 Task: Select the GitHub vs-code git-base in the default folding range provider.
Action: Mouse moved to (99, 521)
Screenshot: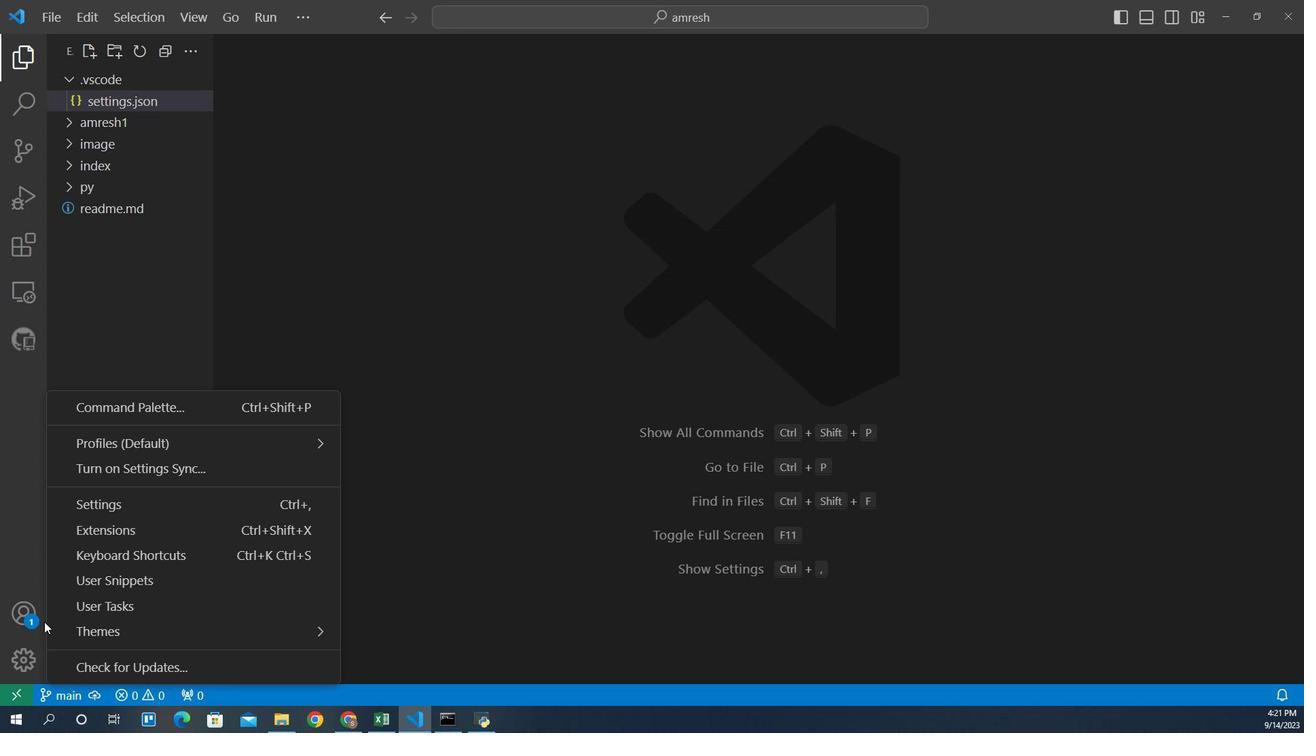 
Action: Mouse pressed left at (99, 521)
Screenshot: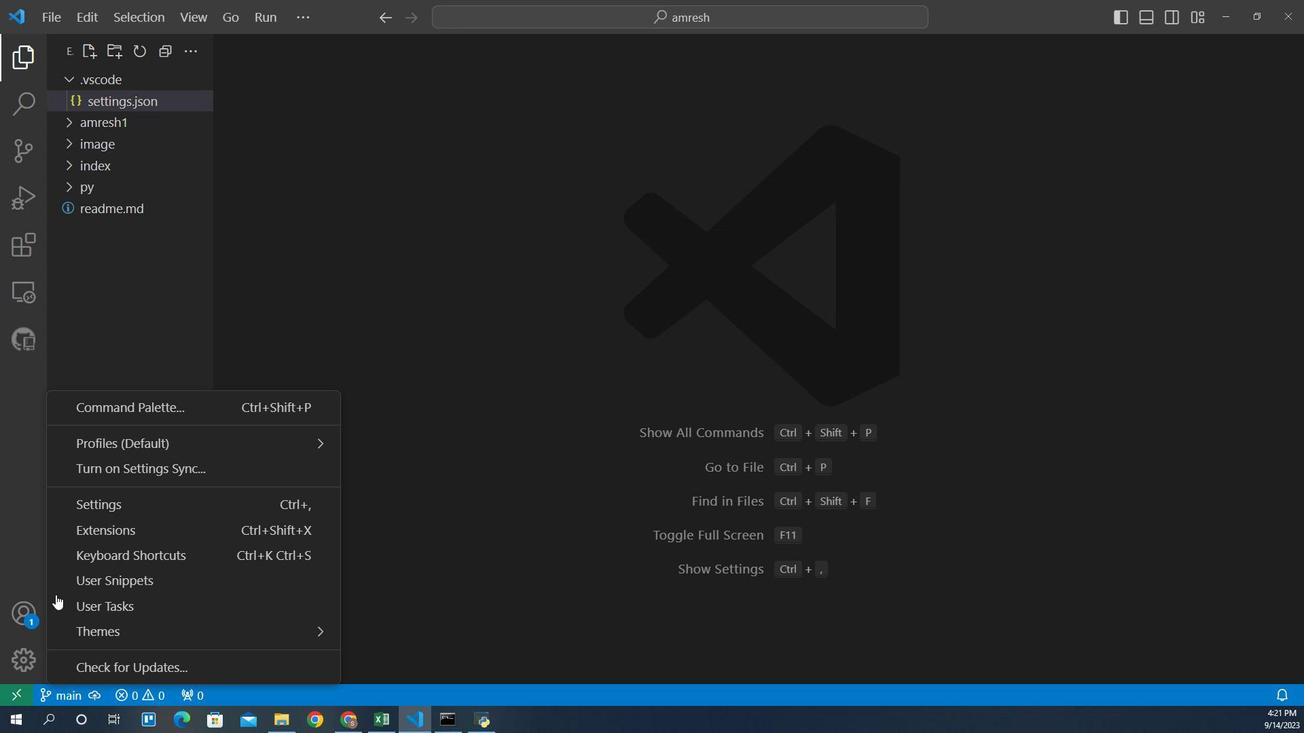 
Action: Mouse moved to (167, 417)
Screenshot: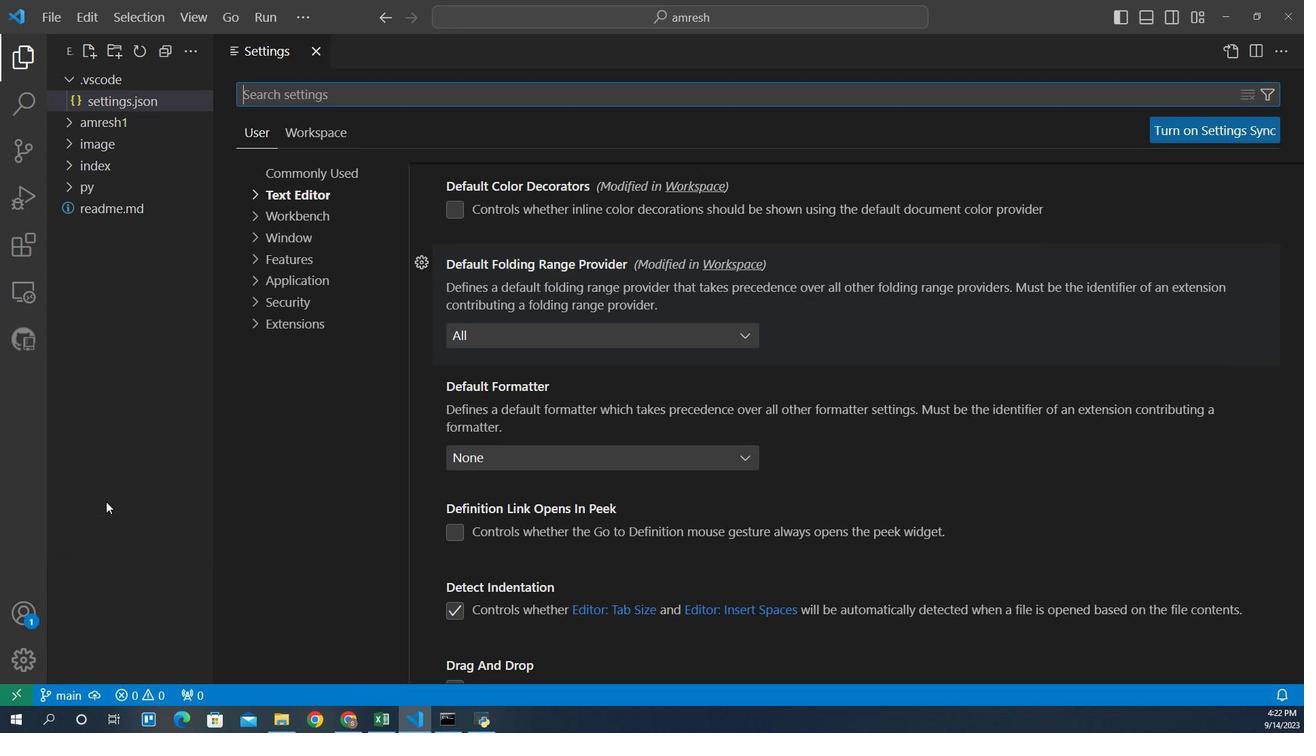 
Action: Mouse pressed left at (167, 417)
Screenshot: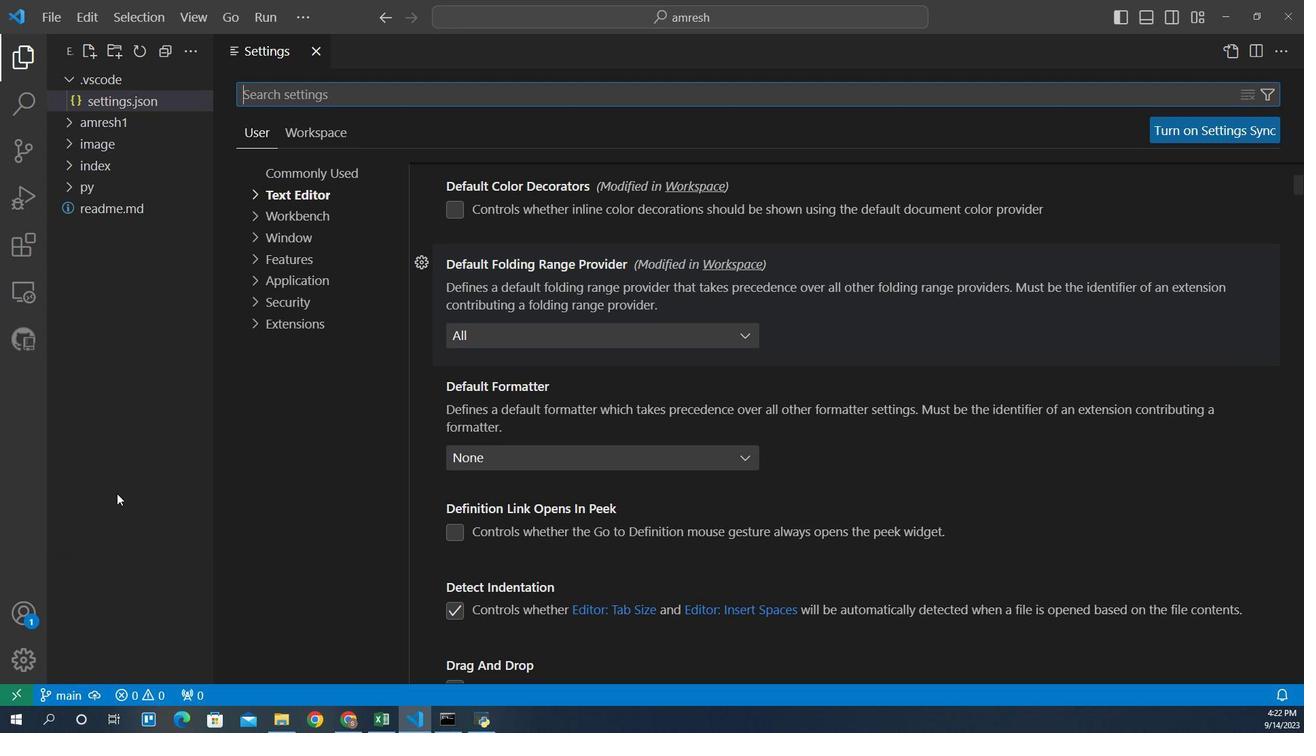 
Action: Mouse moved to (327, 186)
Screenshot: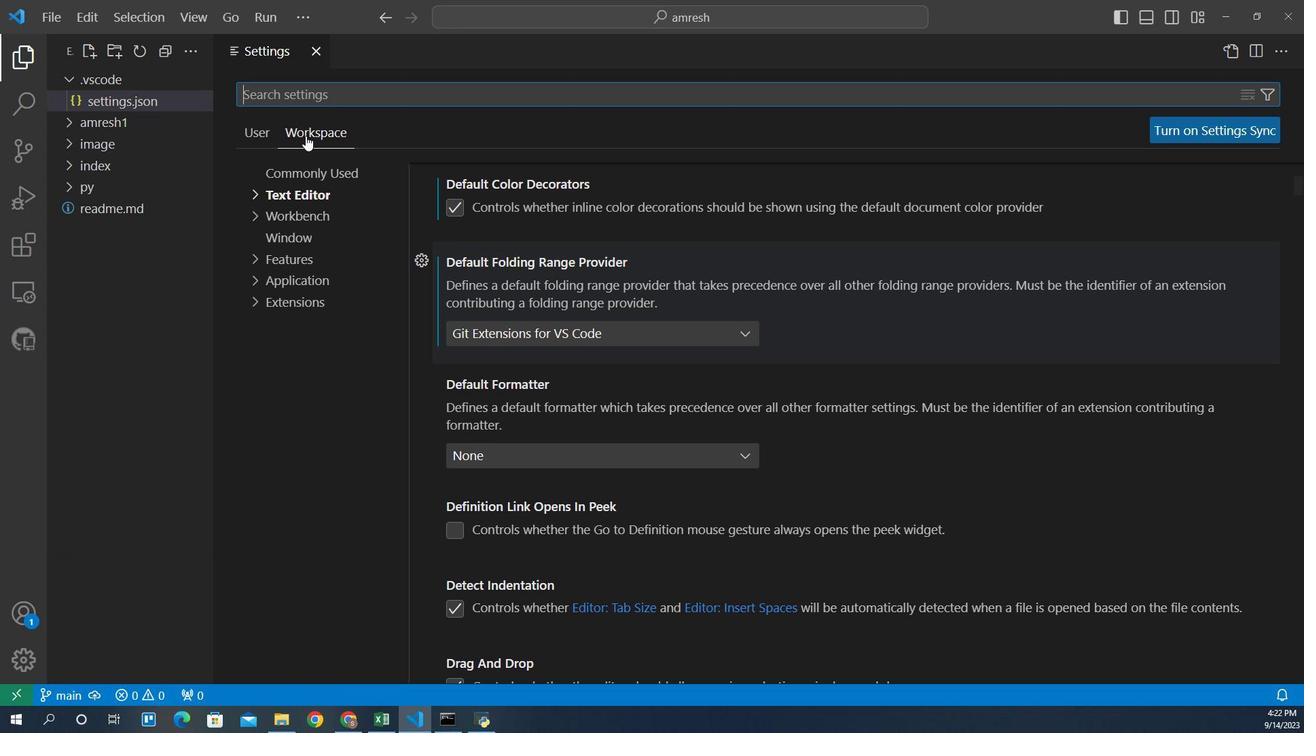 
Action: Mouse pressed left at (327, 186)
Screenshot: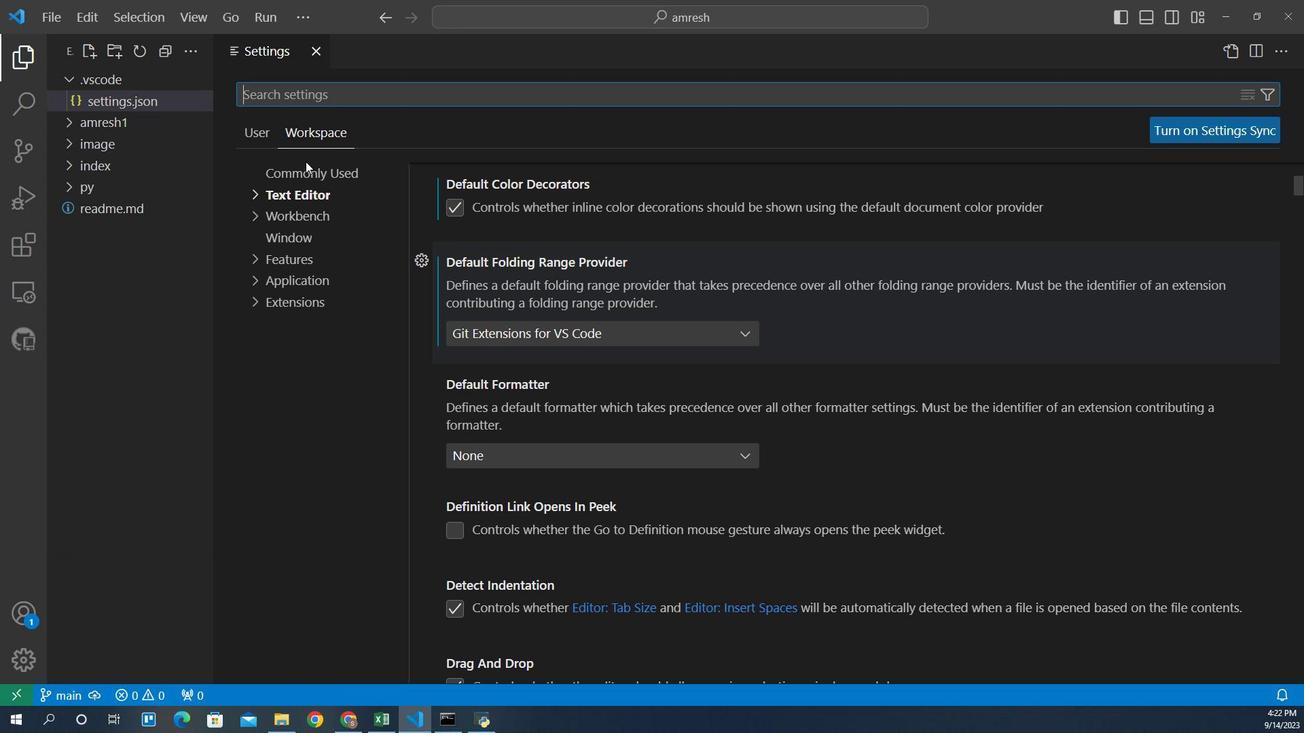 
Action: Mouse moved to (323, 226)
Screenshot: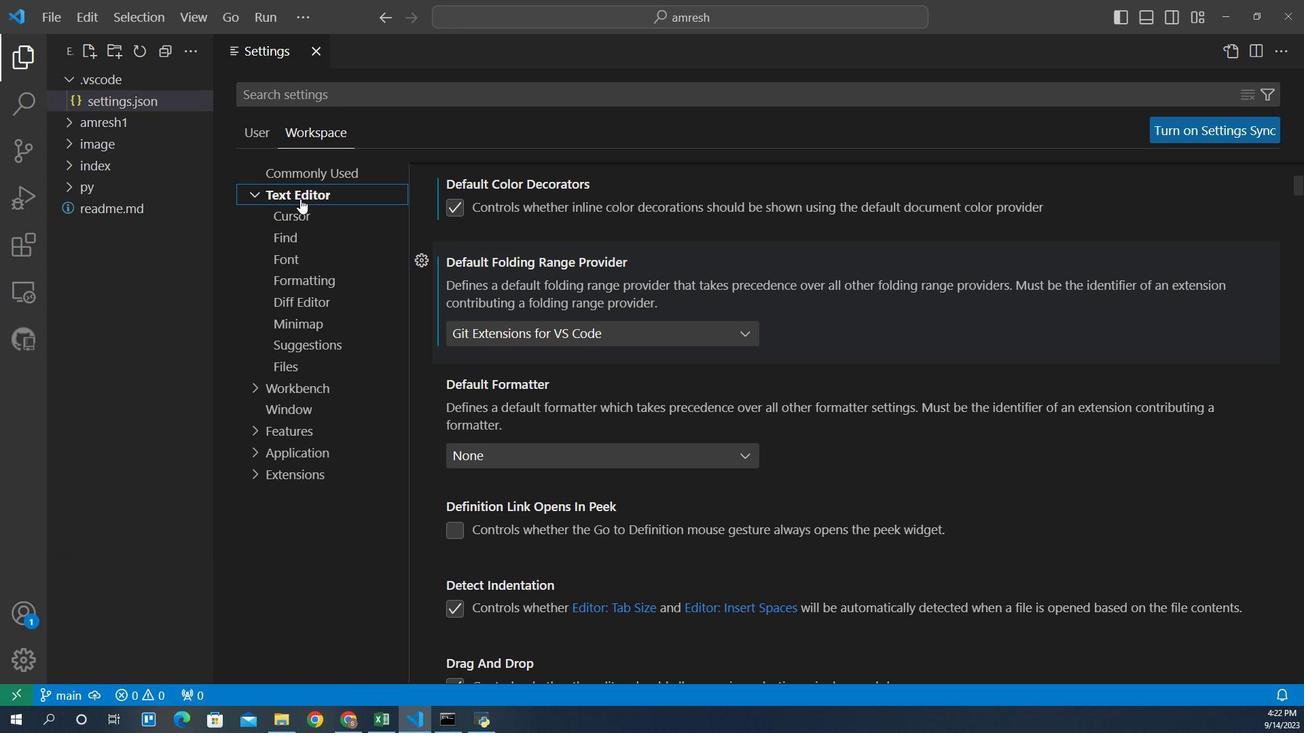 
Action: Mouse pressed left at (323, 226)
Screenshot: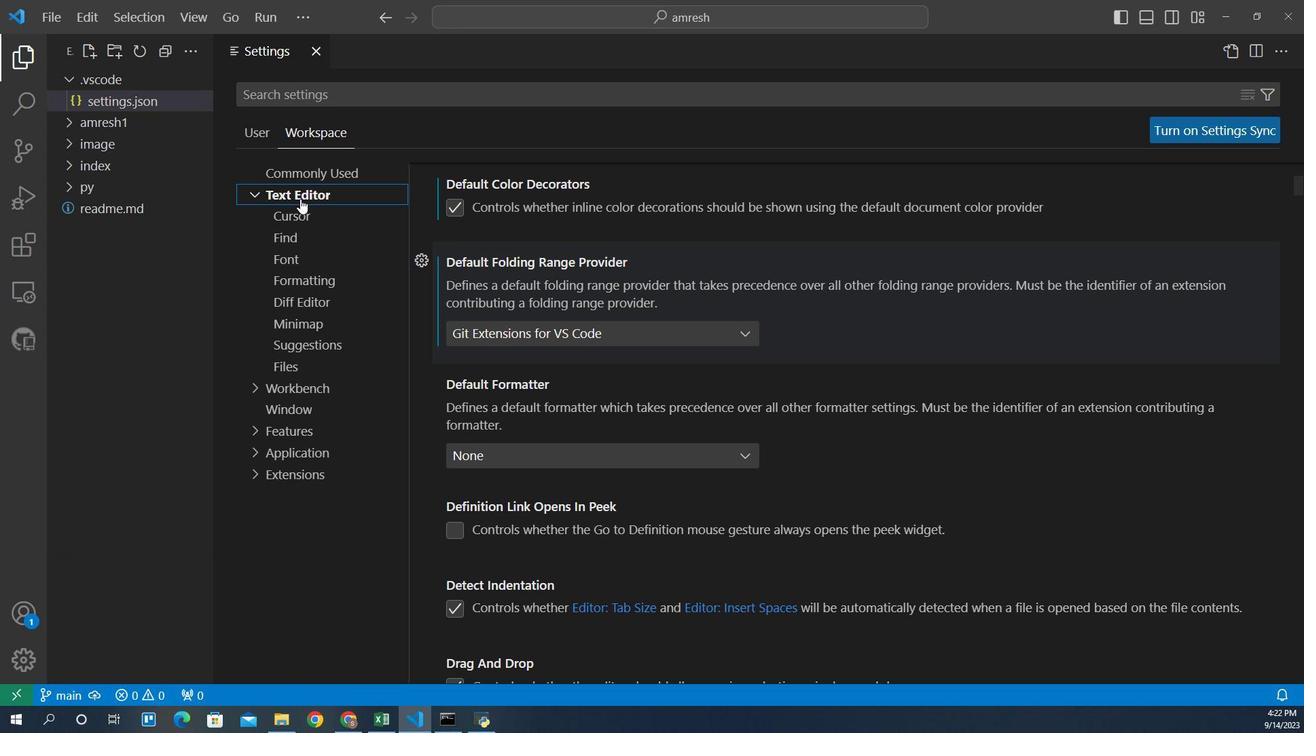 
Action: Mouse moved to (527, 306)
Screenshot: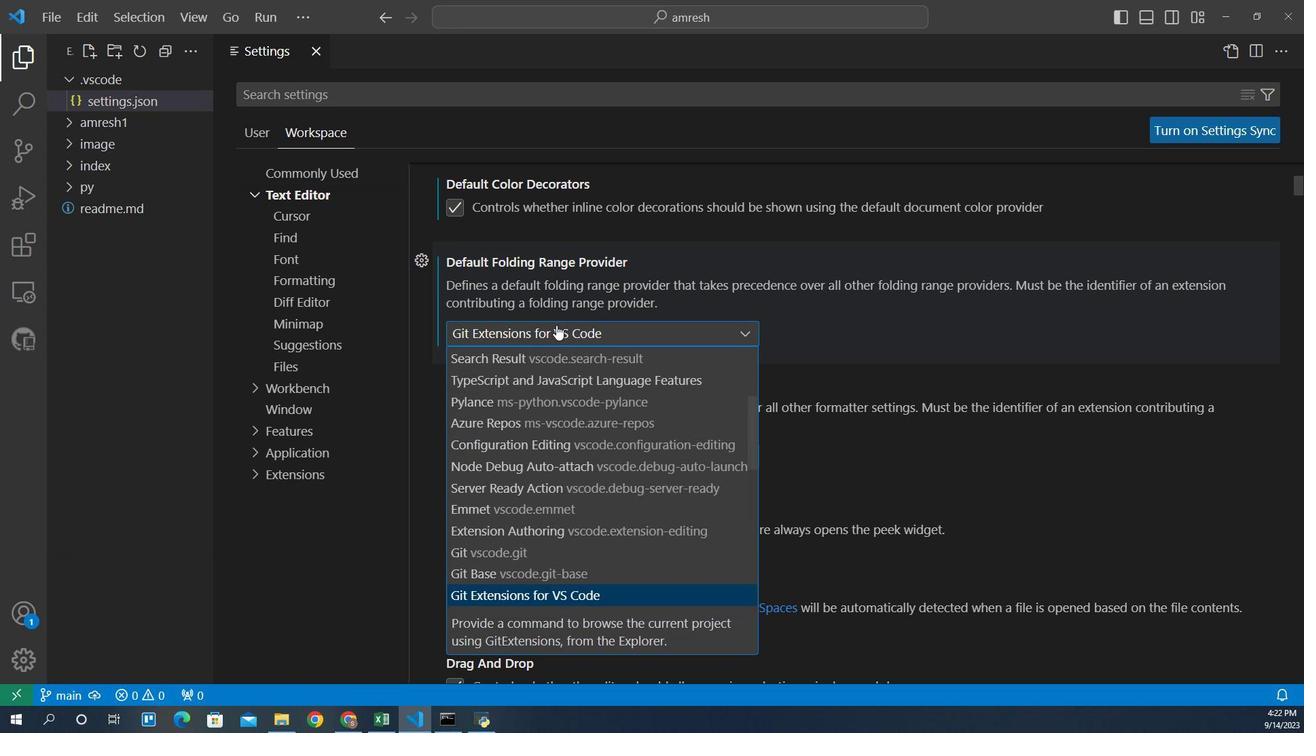 
Action: Mouse pressed left at (527, 306)
Screenshot: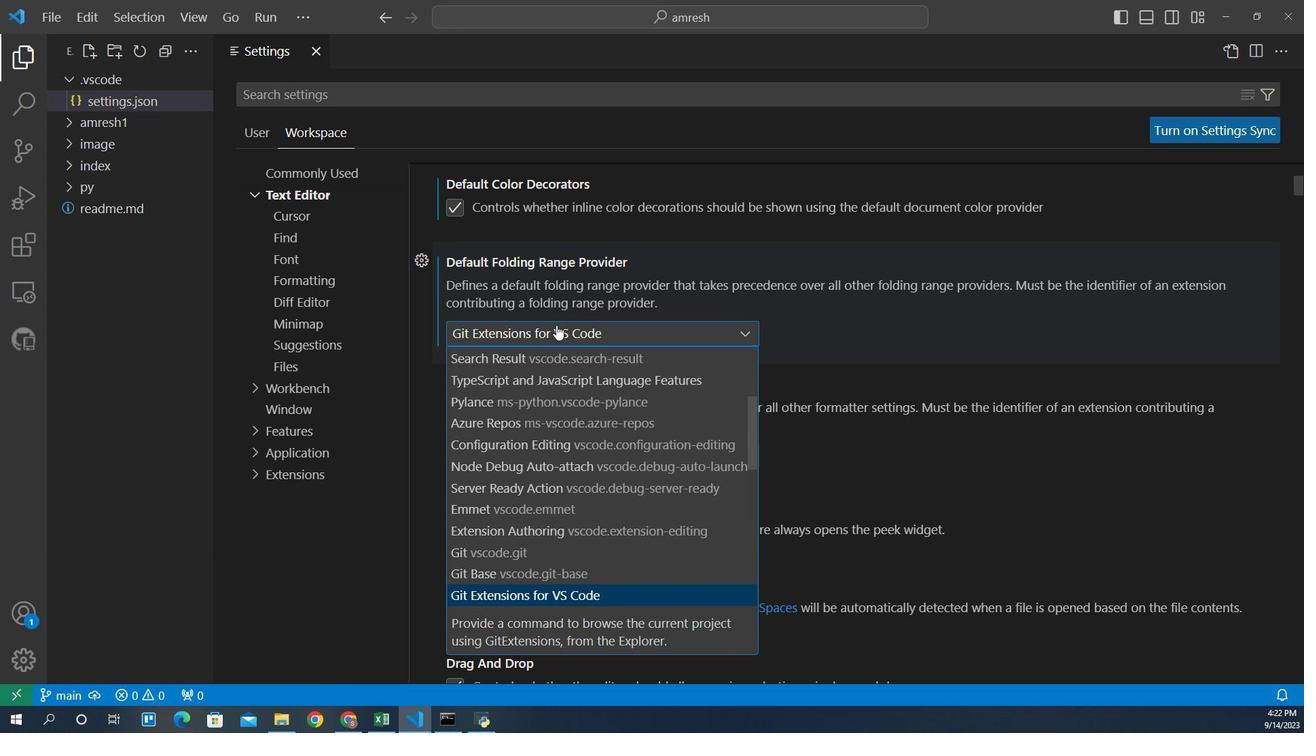 
Action: Mouse moved to (510, 465)
Screenshot: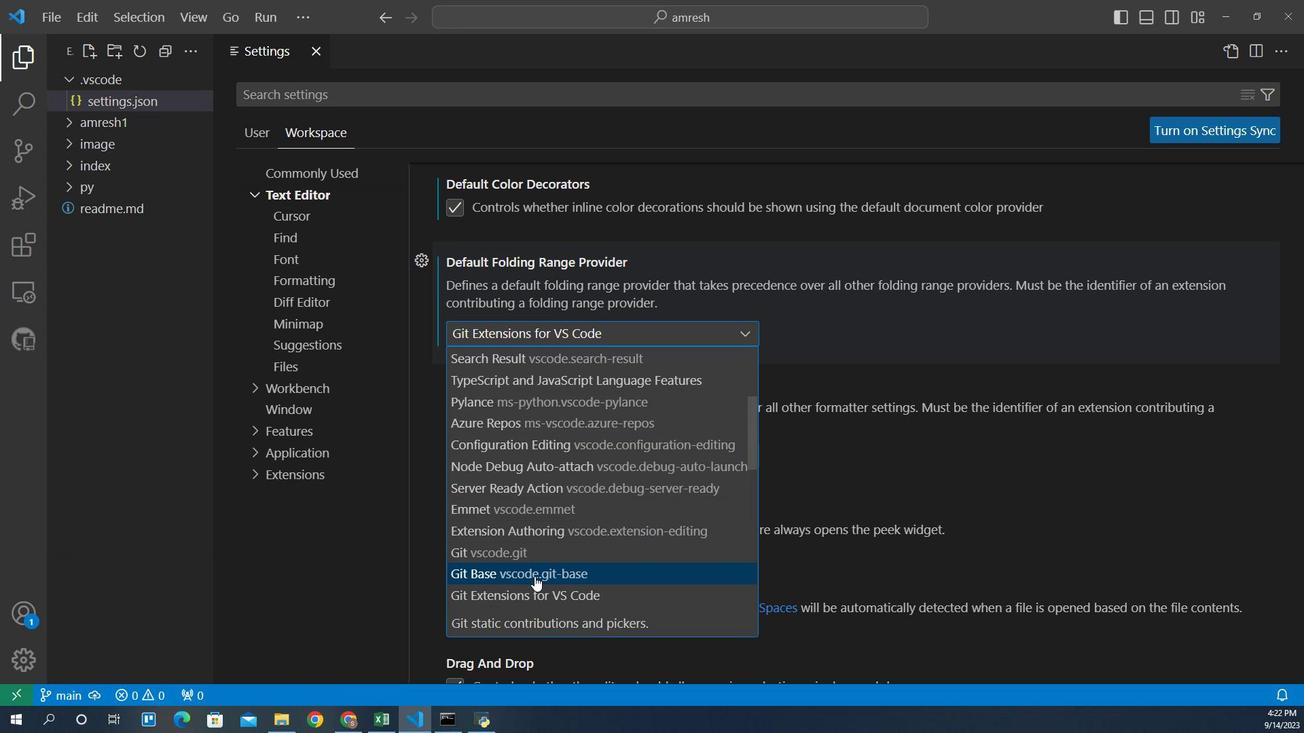 
Action: Mouse scrolled (510, 464) with delta (0, 0)
Screenshot: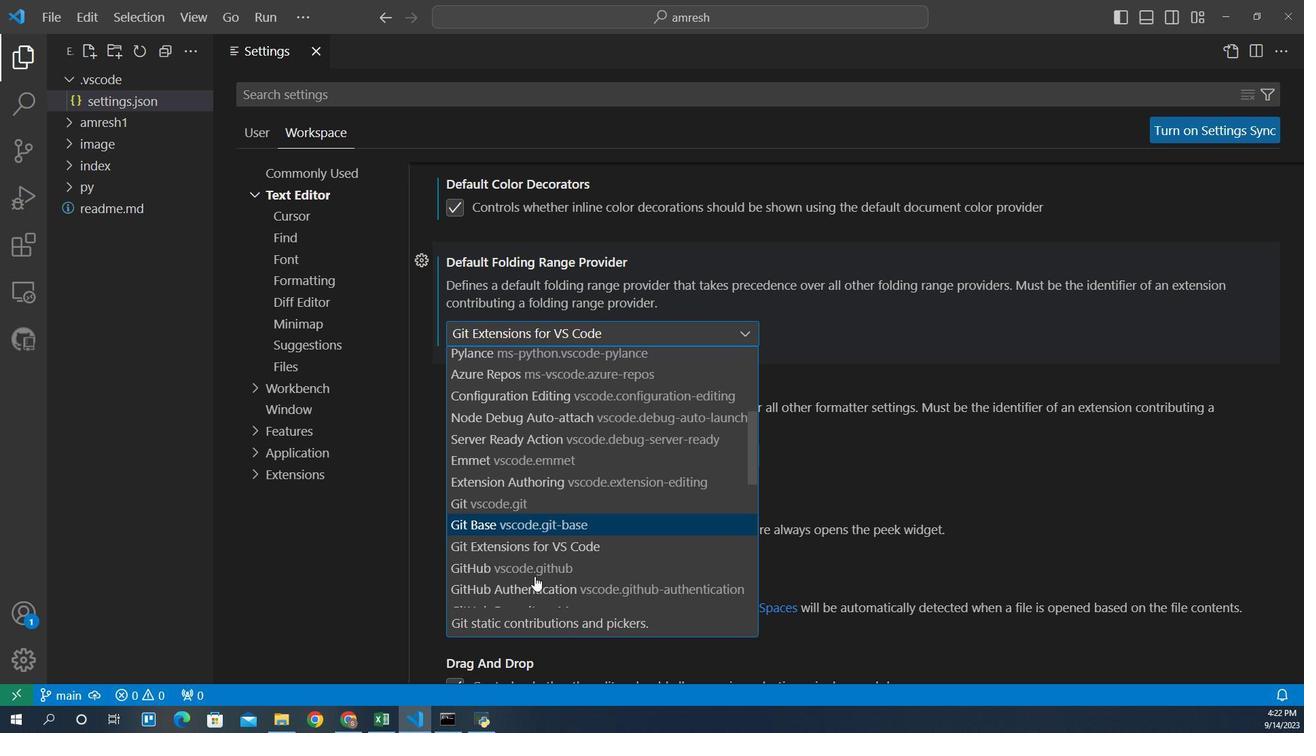 
Action: Mouse moved to (497, 459)
Screenshot: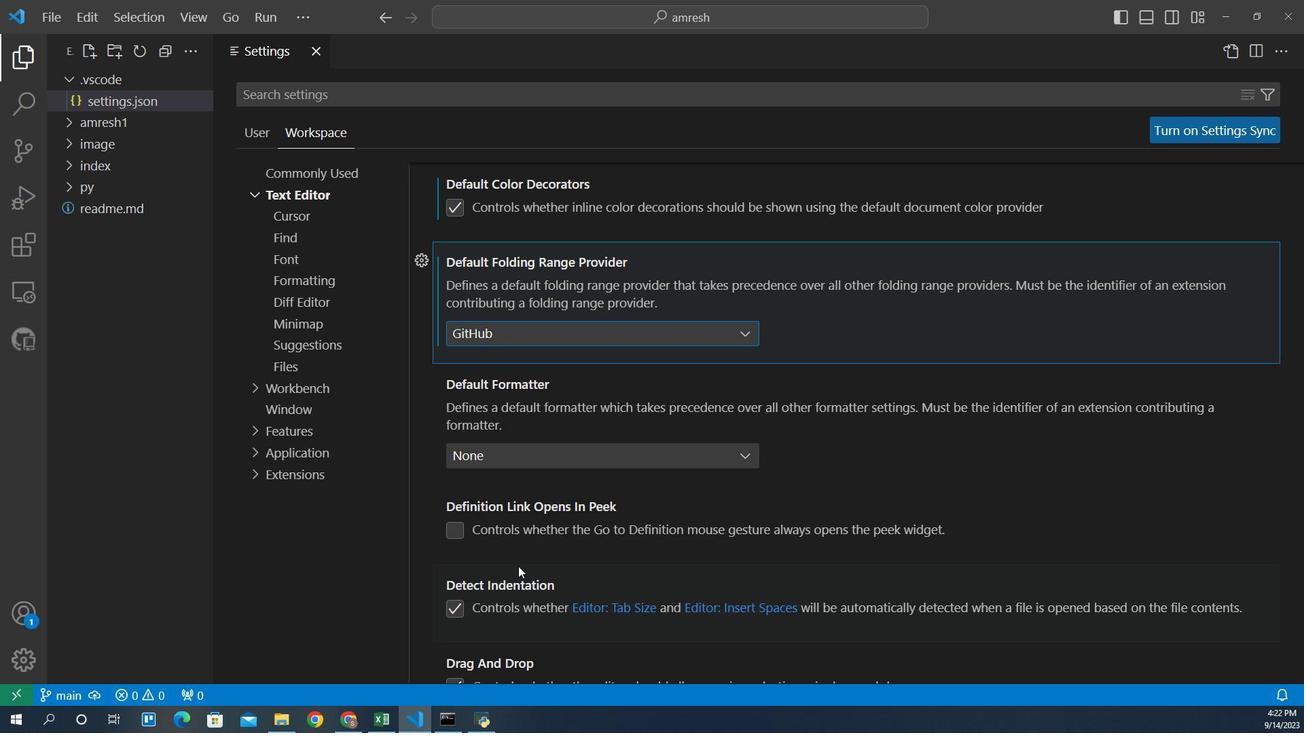 
Action: Mouse pressed left at (497, 459)
Screenshot: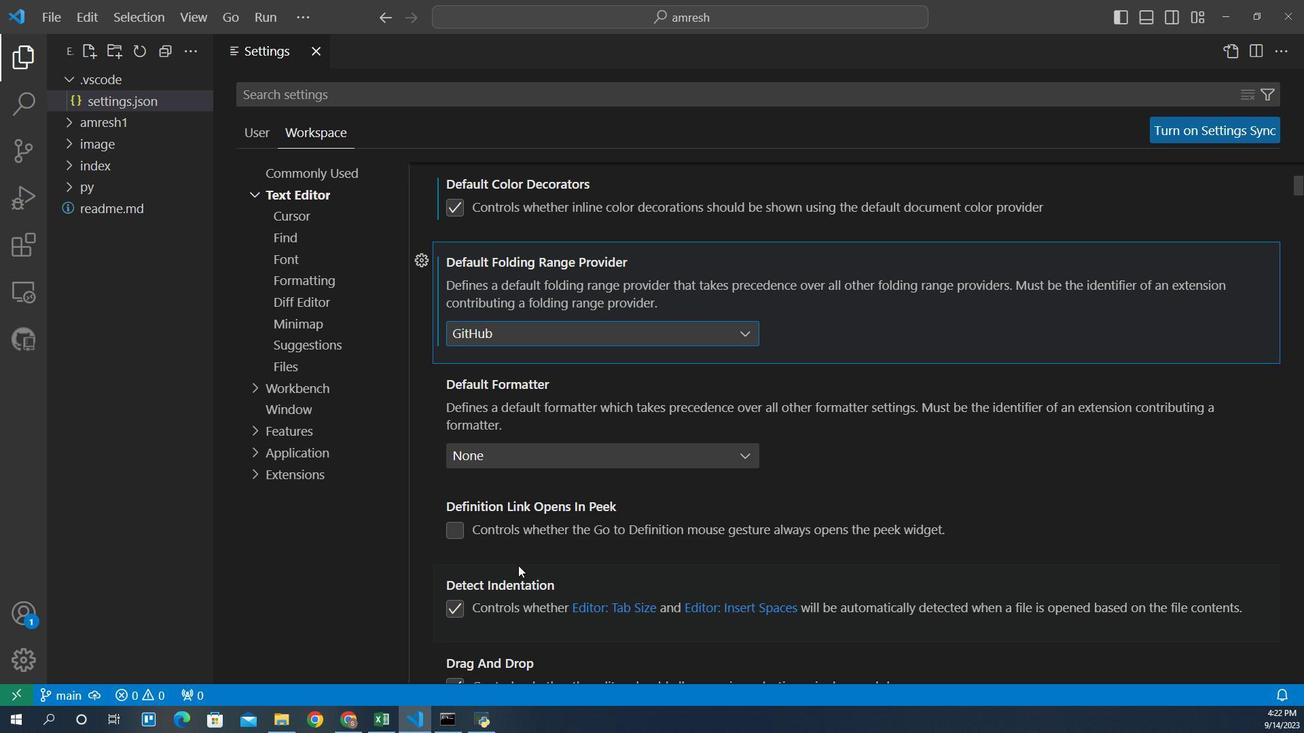 
Action: Mouse moved to (504, 324)
Screenshot: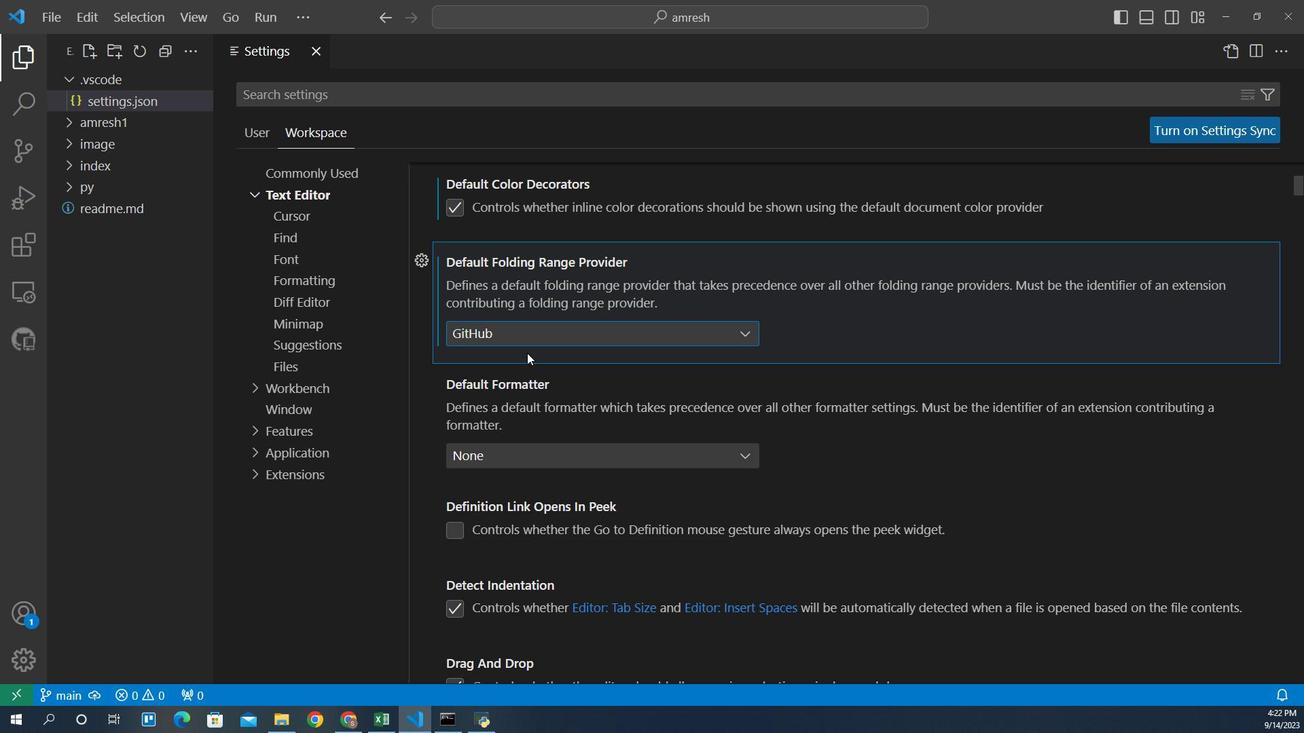 
